 Task: Create a due date automation trigger when advanced on, 2 working days before a card is due add dates with an incomplete due date at 11:00 AM.
Action: Mouse moved to (1158, 93)
Screenshot: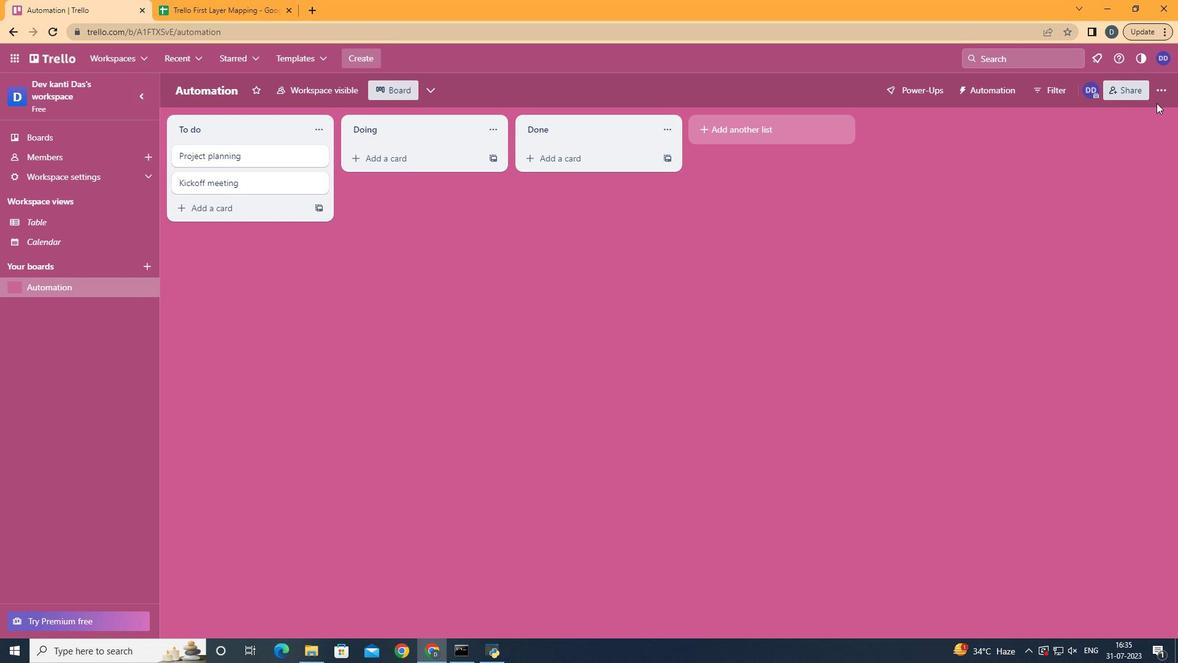 
Action: Mouse pressed left at (1158, 93)
Screenshot: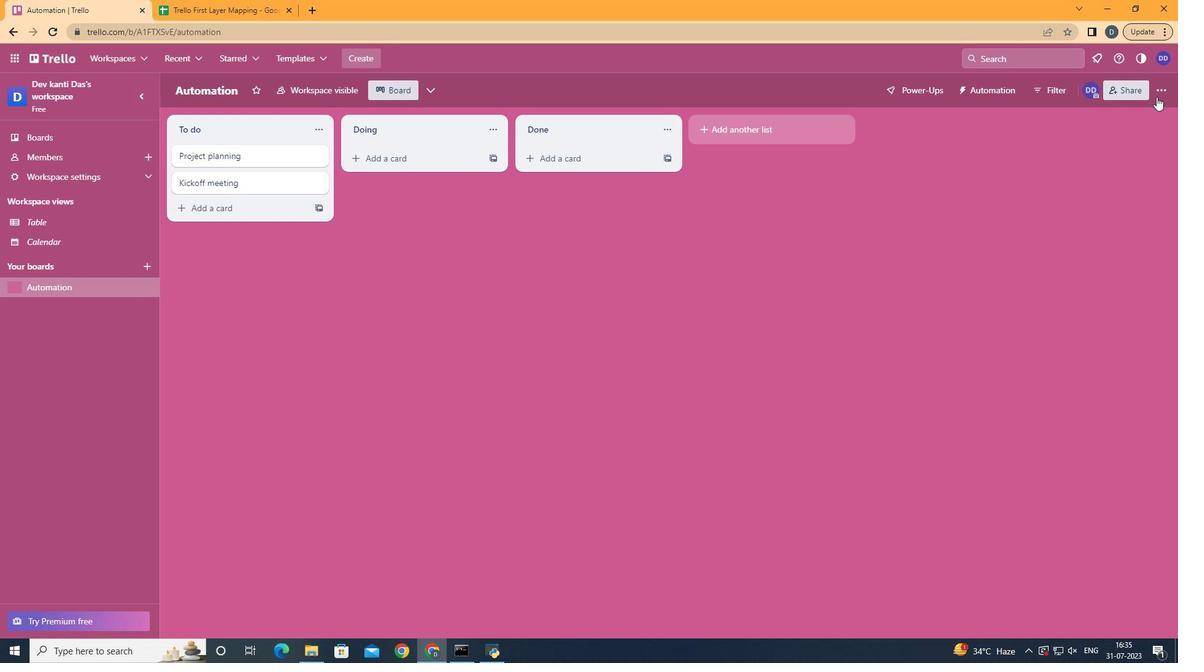 
Action: Mouse moved to (1087, 251)
Screenshot: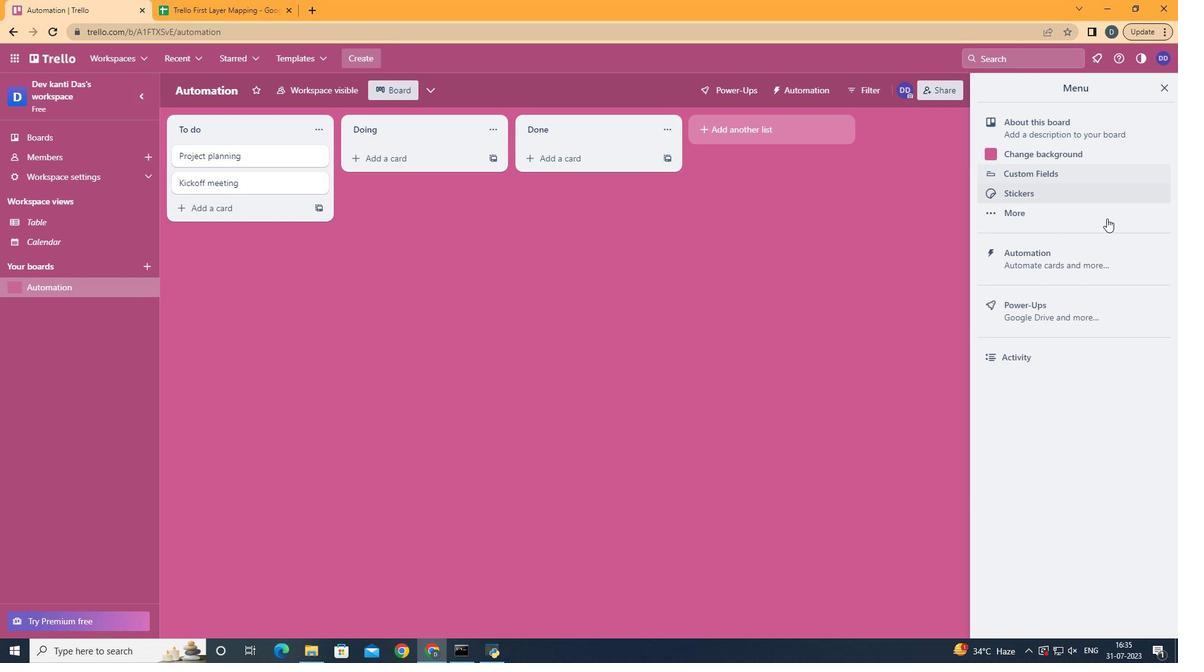 
Action: Mouse pressed left at (1087, 251)
Screenshot: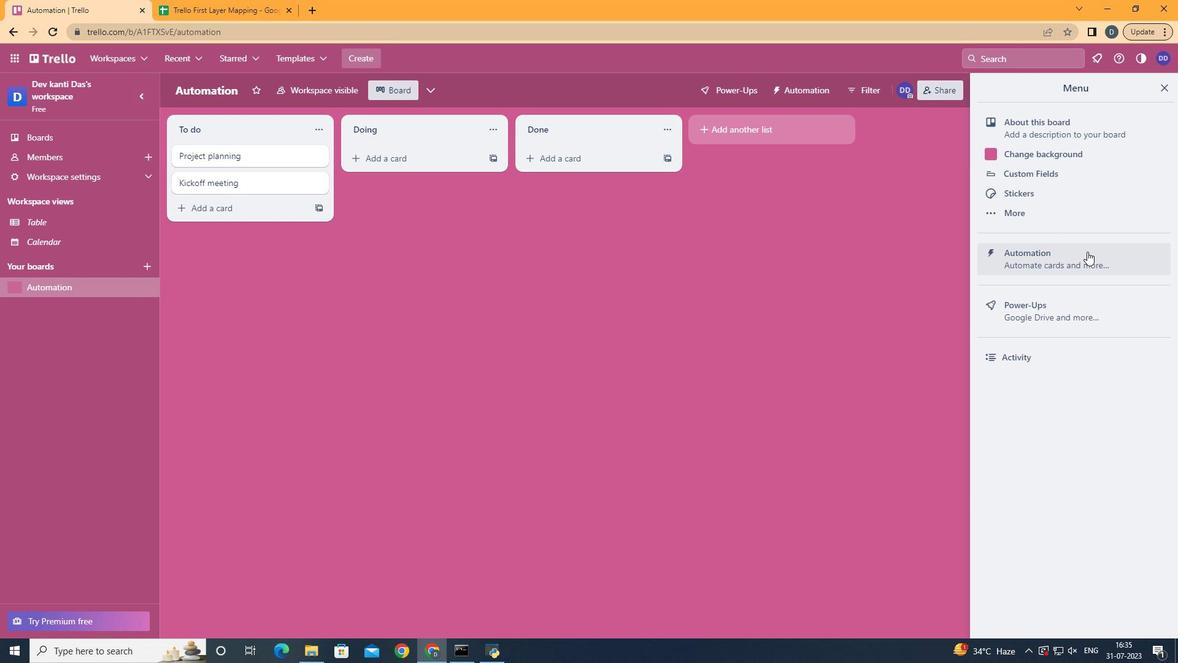 
Action: Mouse moved to (262, 243)
Screenshot: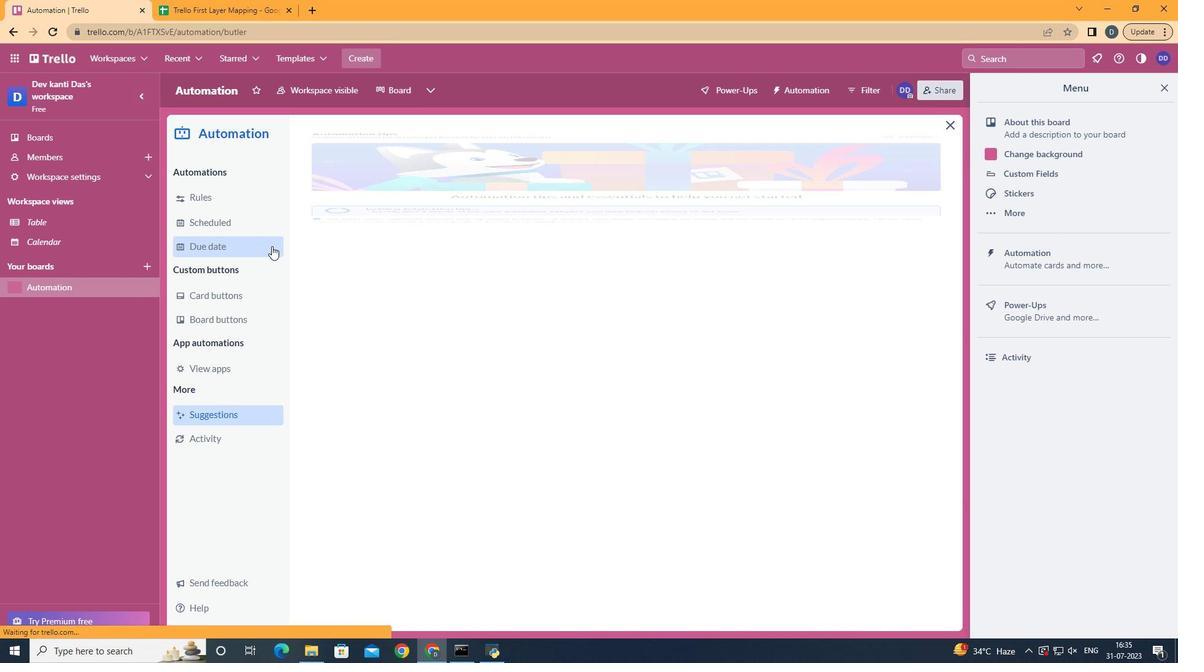 
Action: Mouse pressed left at (262, 243)
Screenshot: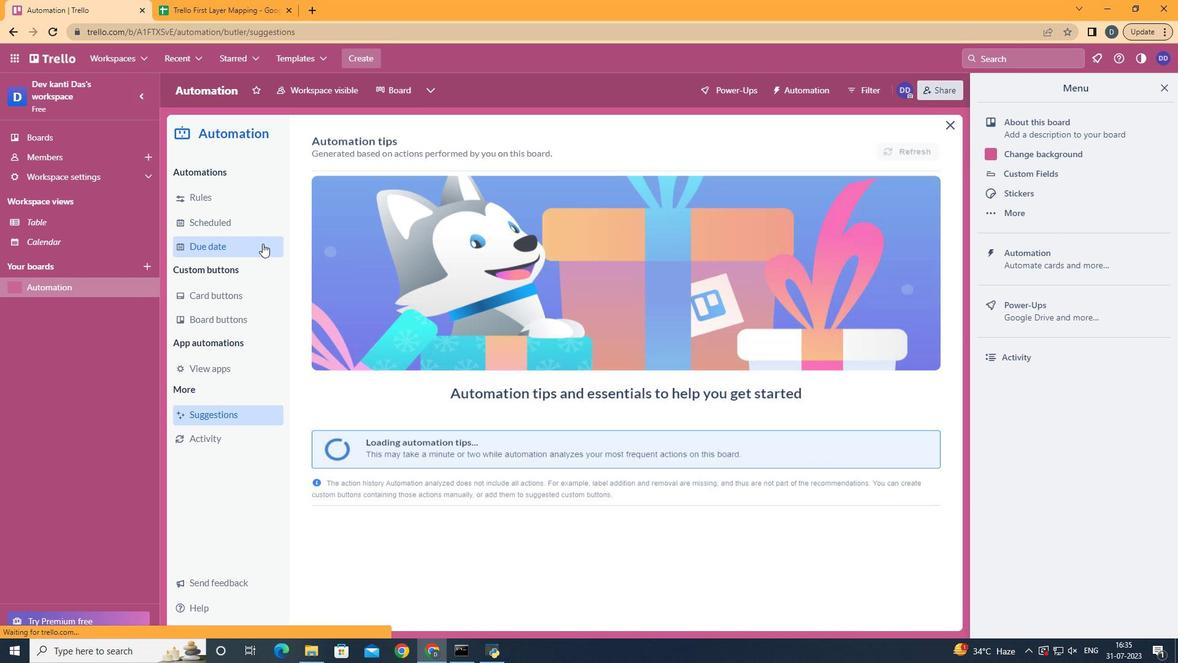 
Action: Mouse moved to (859, 151)
Screenshot: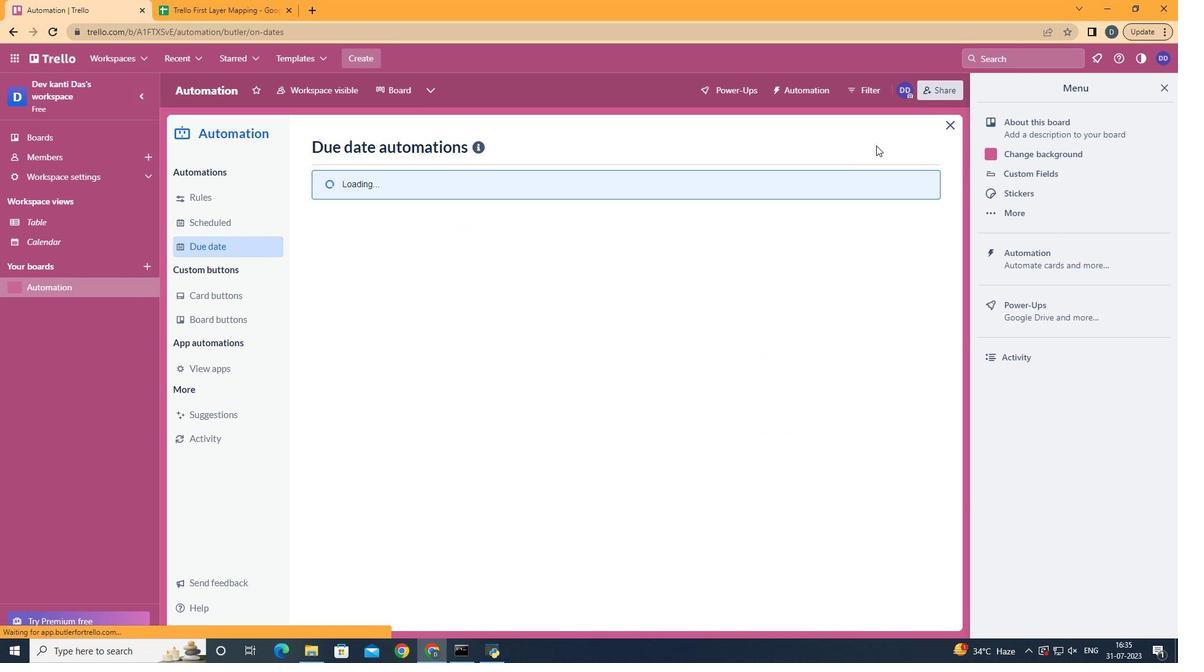 
Action: Mouse pressed left at (859, 151)
Screenshot: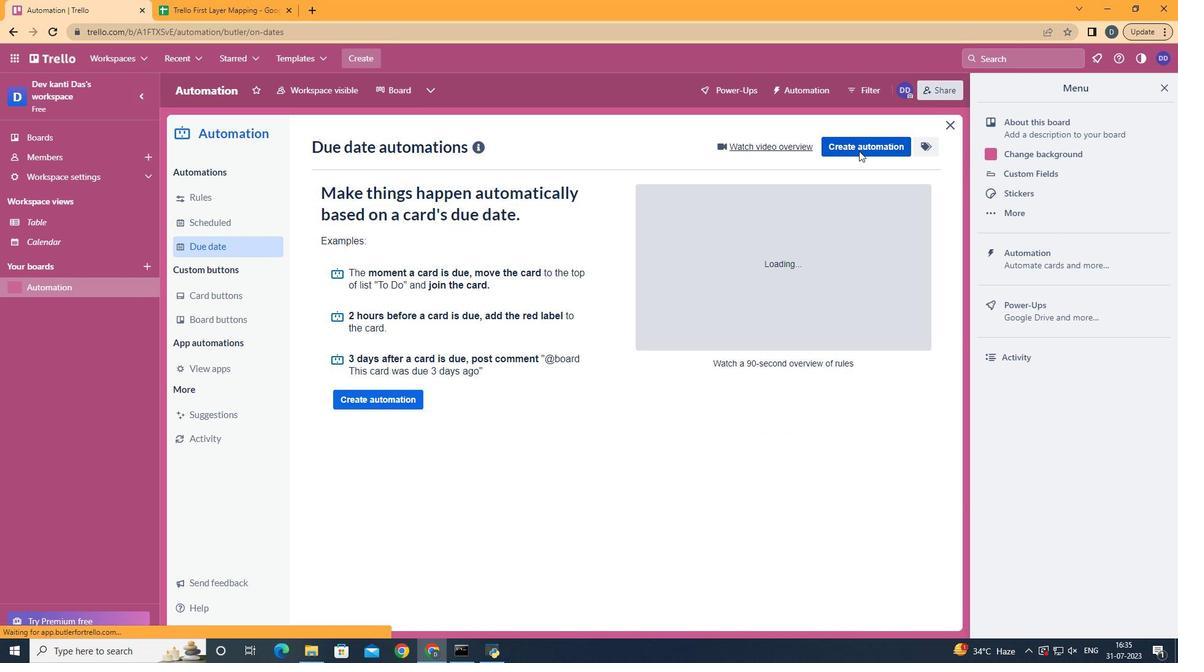
Action: Mouse moved to (661, 267)
Screenshot: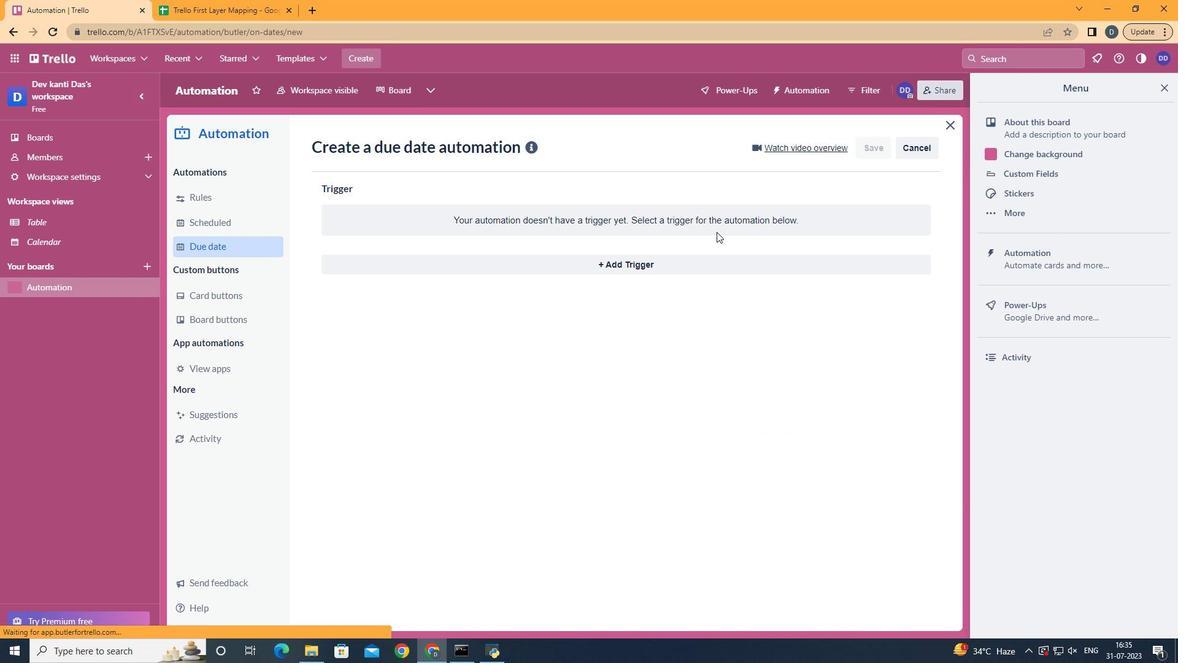 
Action: Mouse pressed left at (661, 267)
Screenshot: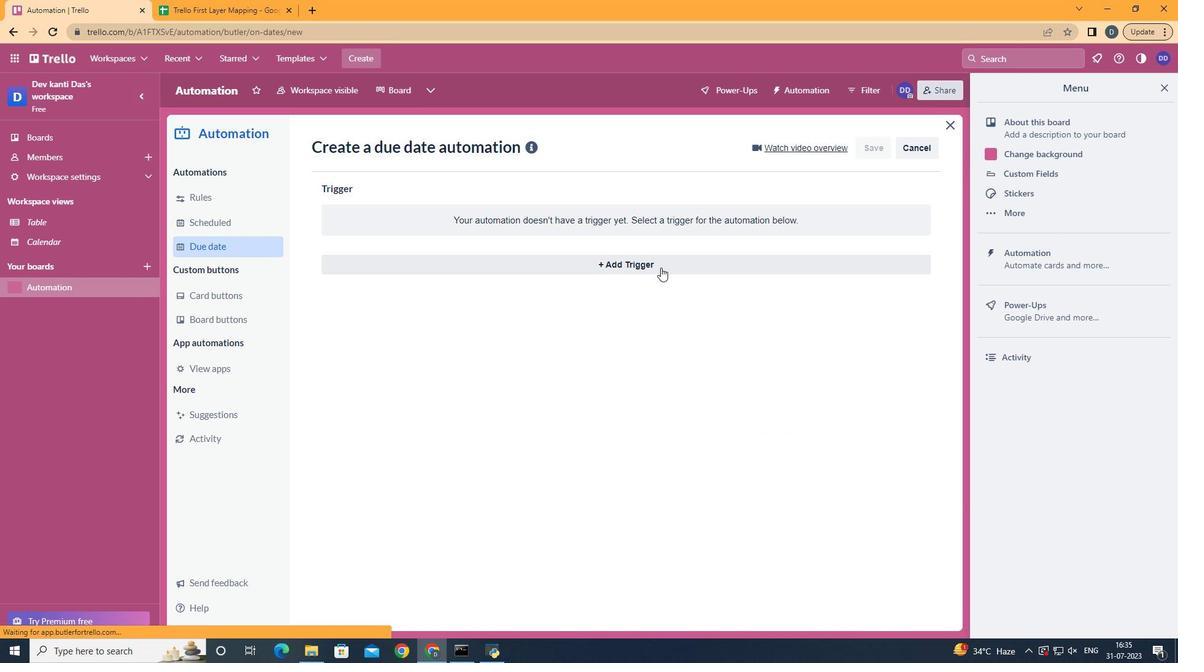 
Action: Mouse moved to (394, 492)
Screenshot: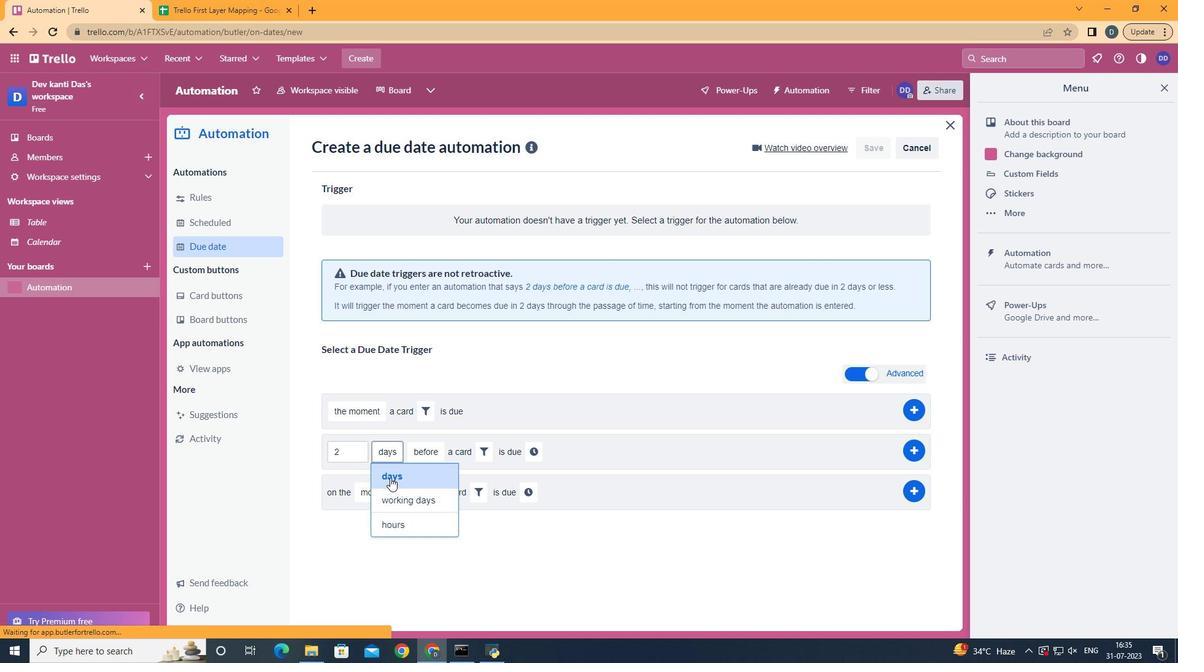 
Action: Mouse pressed left at (394, 492)
Screenshot: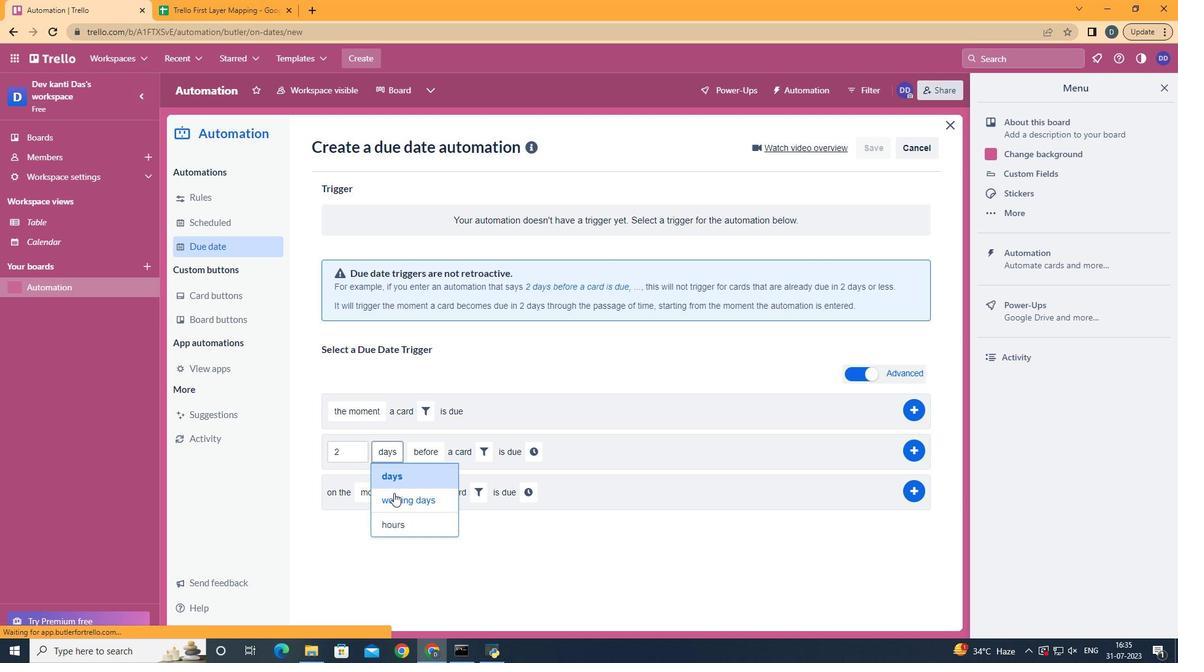 
Action: Mouse moved to (523, 449)
Screenshot: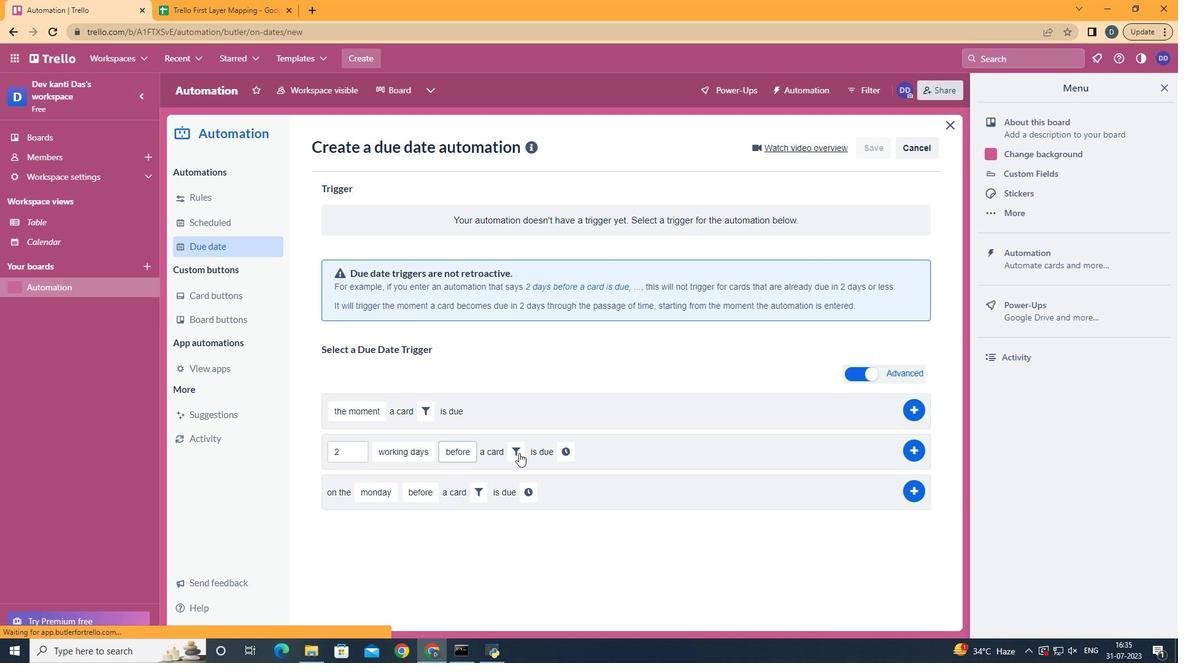 
Action: Mouse pressed left at (523, 449)
Screenshot: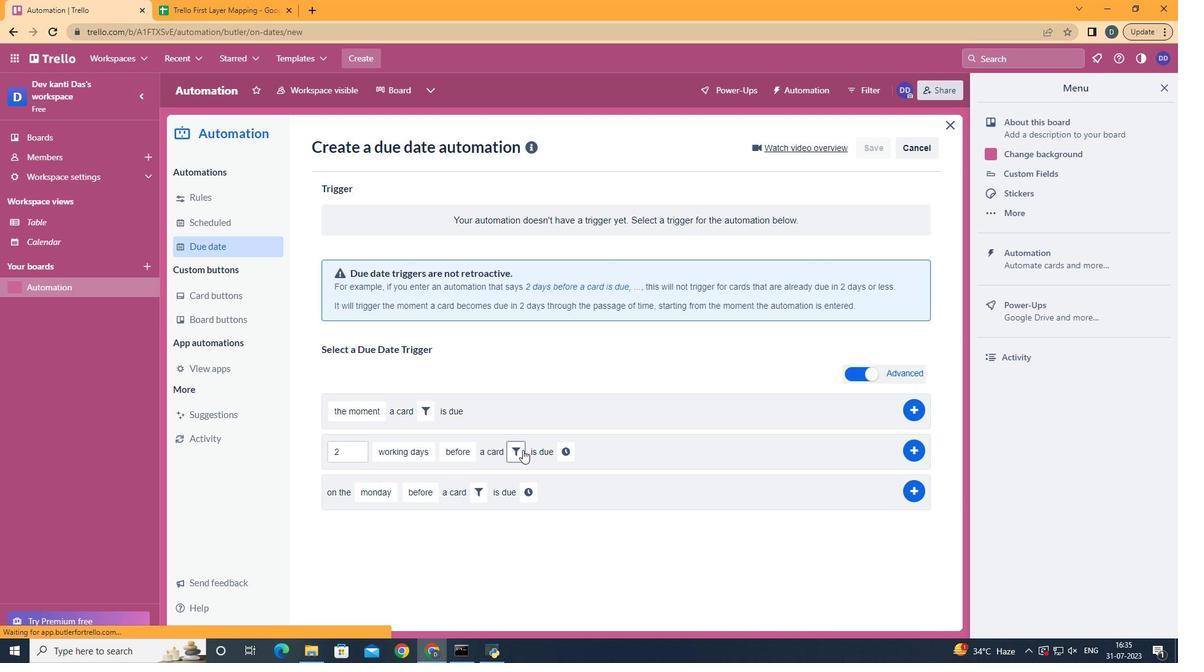 
Action: Mouse moved to (577, 491)
Screenshot: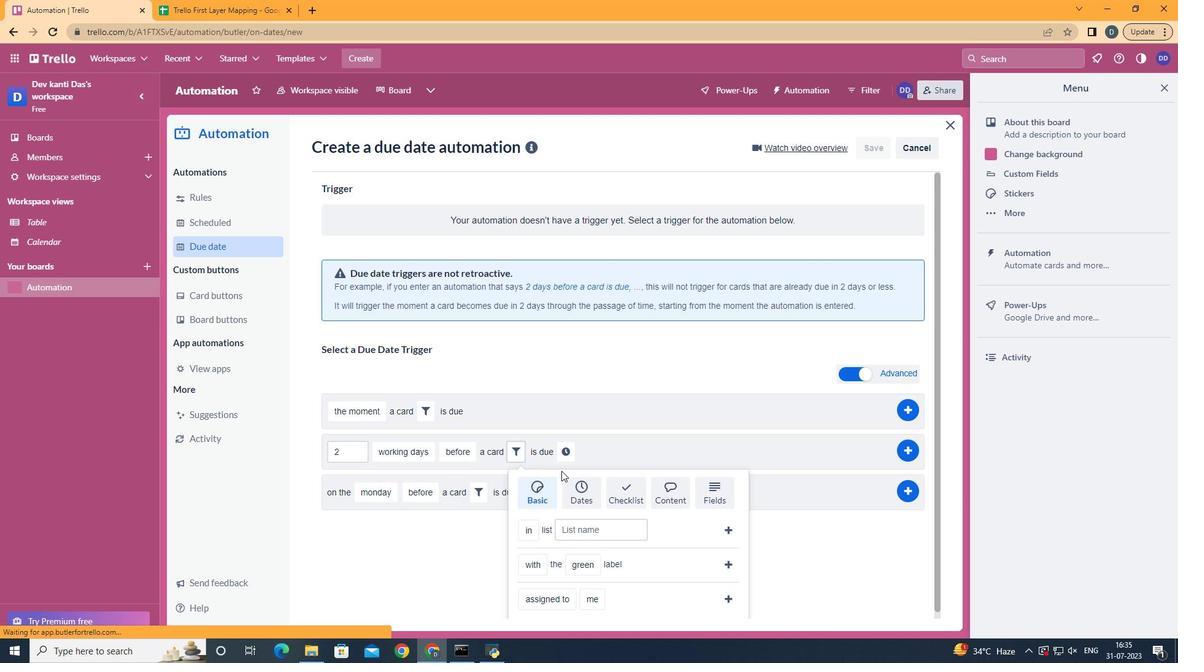 
Action: Mouse pressed left at (577, 491)
Screenshot: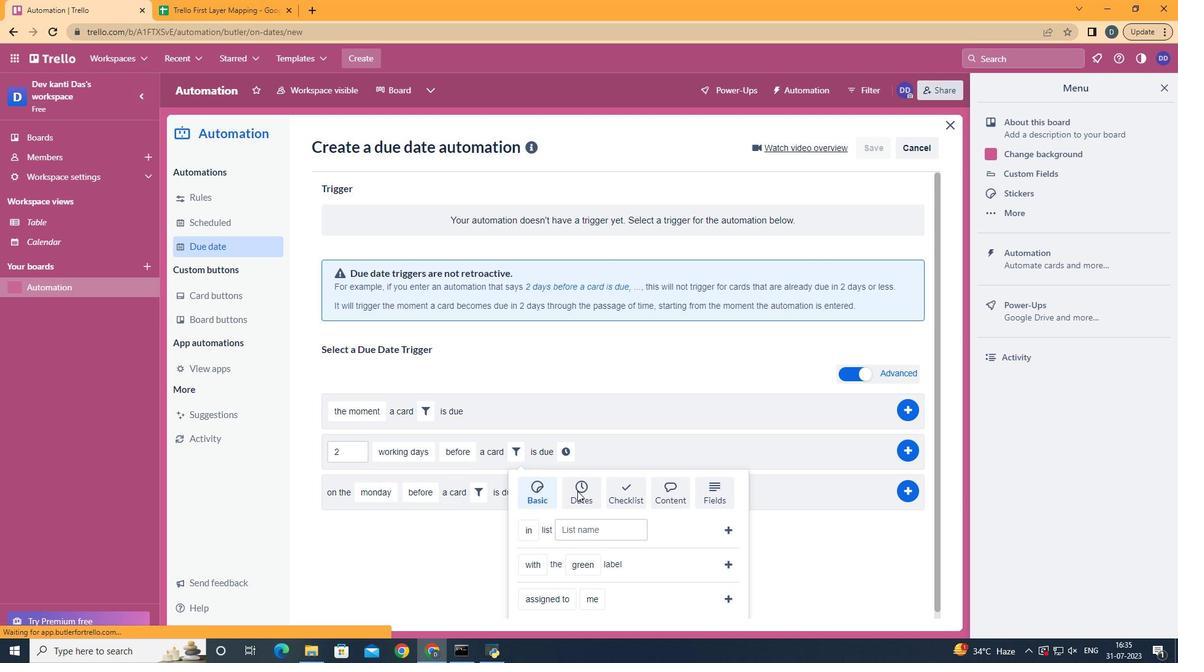 
Action: Mouse moved to (532, 551)
Screenshot: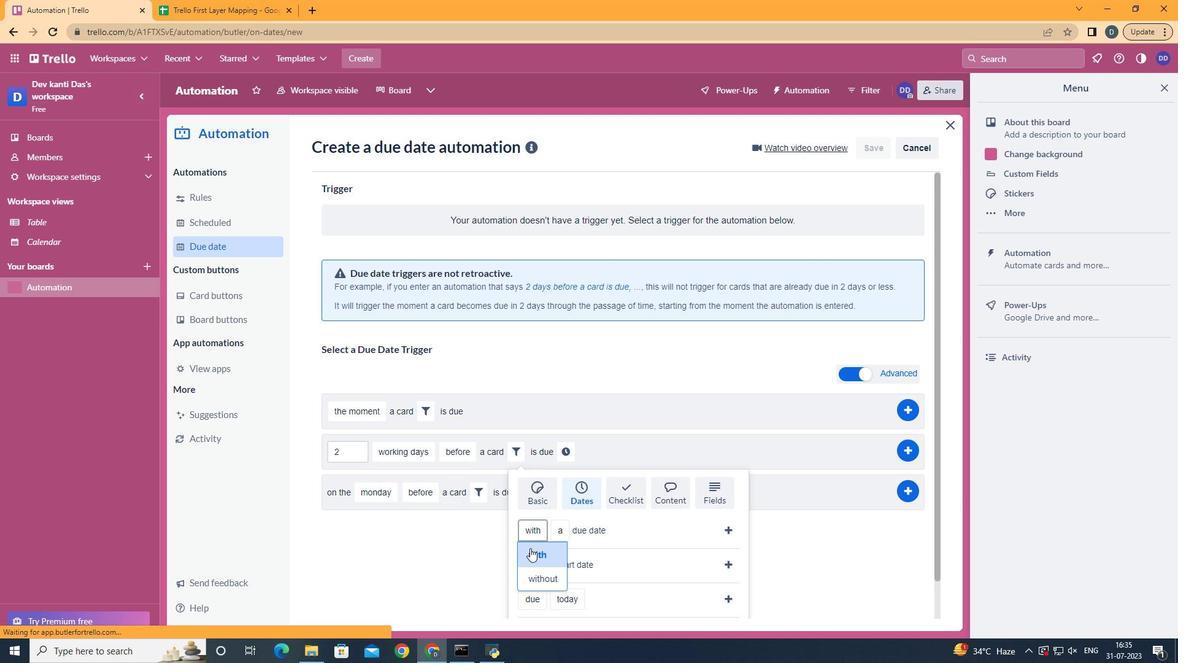 
Action: Mouse pressed left at (532, 551)
Screenshot: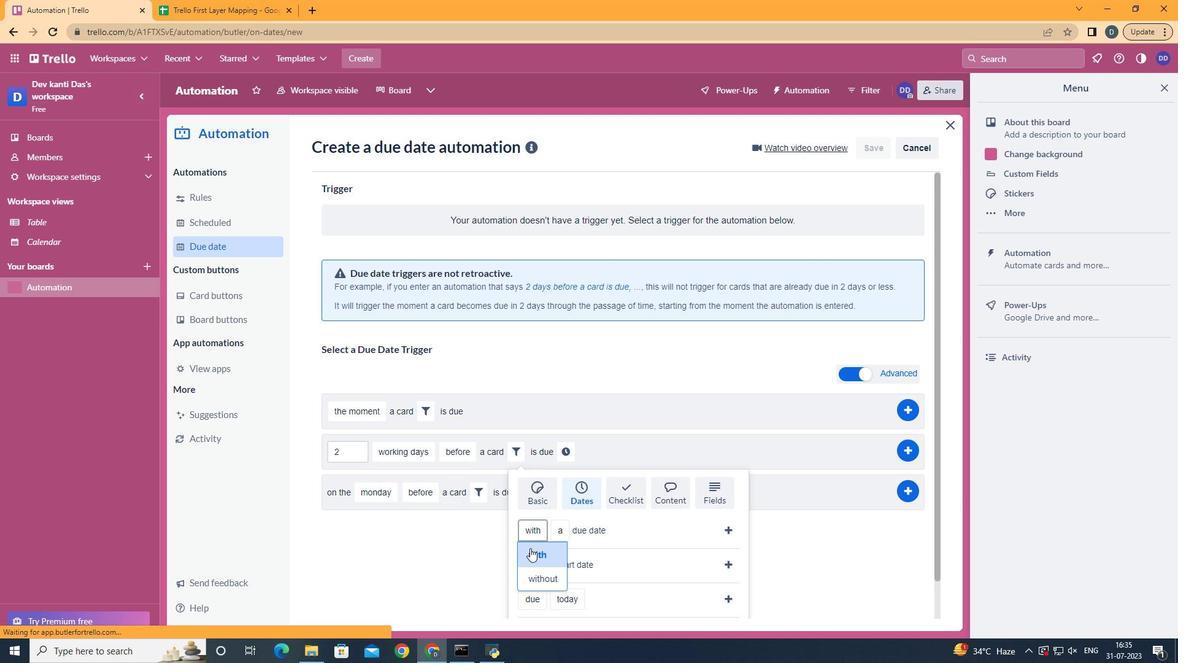 
Action: Mouse moved to (589, 483)
Screenshot: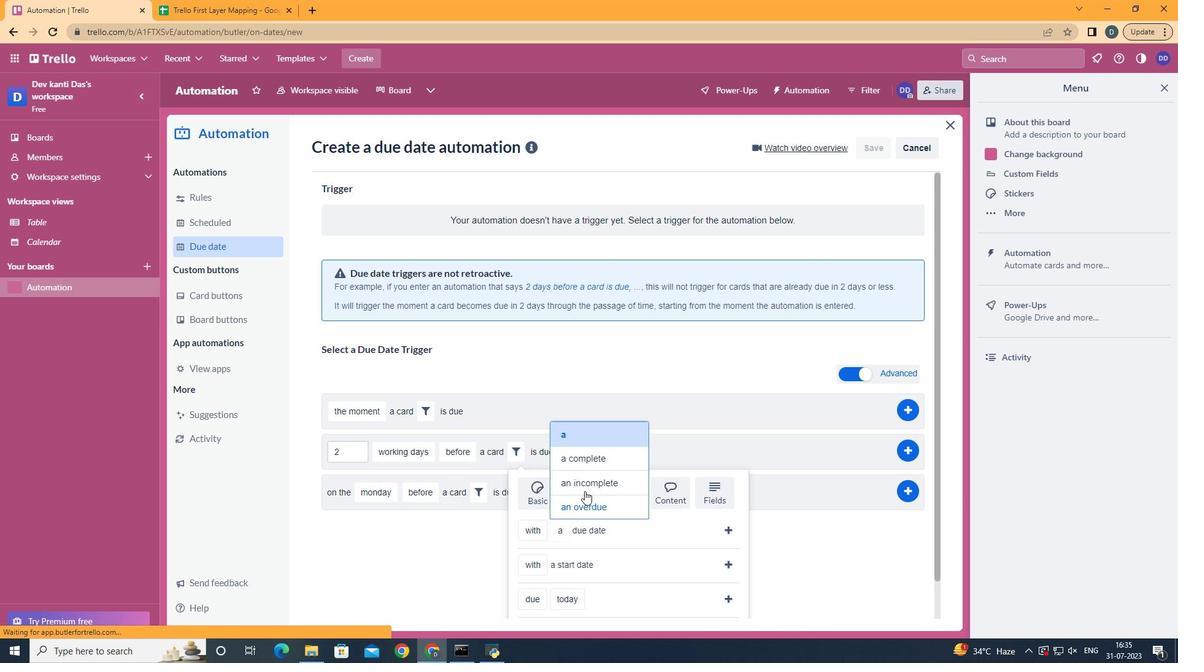 
Action: Mouse pressed left at (589, 483)
Screenshot: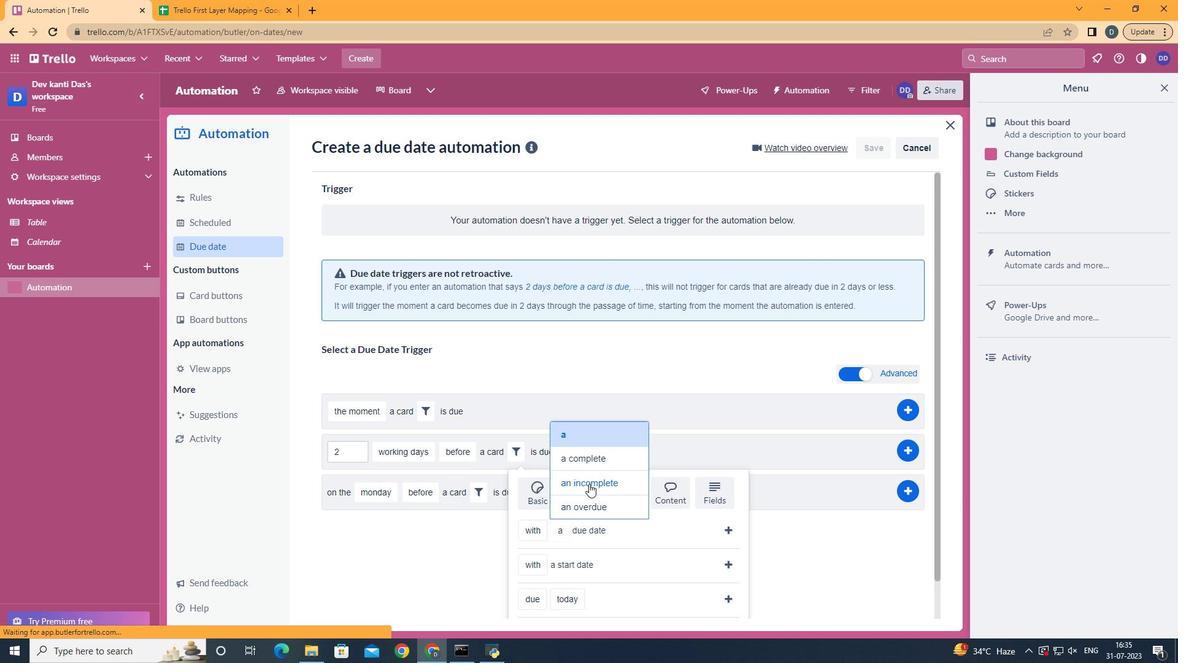 
Action: Mouse moved to (724, 534)
Screenshot: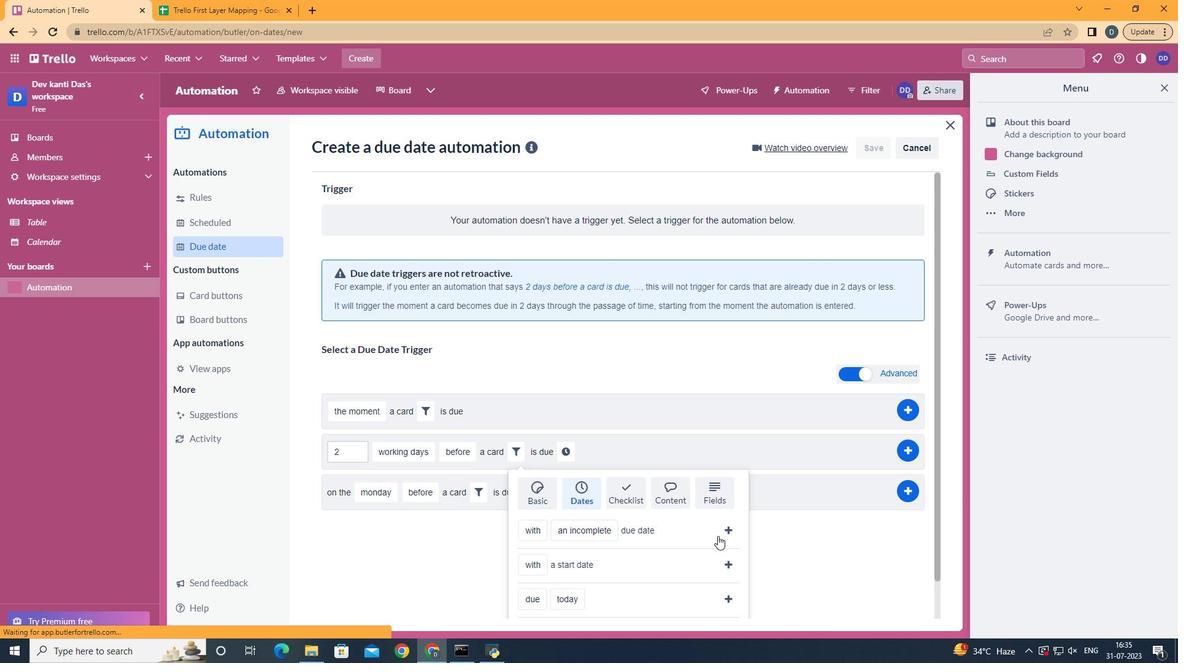 
Action: Mouse pressed left at (724, 534)
Screenshot: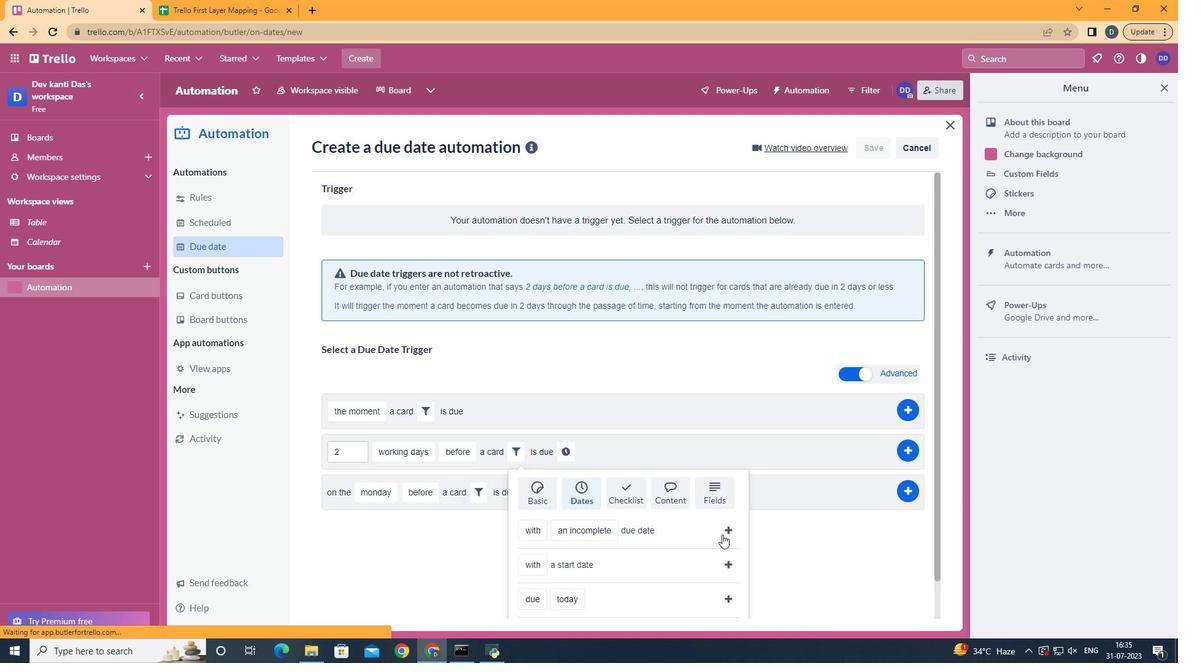 
Action: Mouse moved to (702, 451)
Screenshot: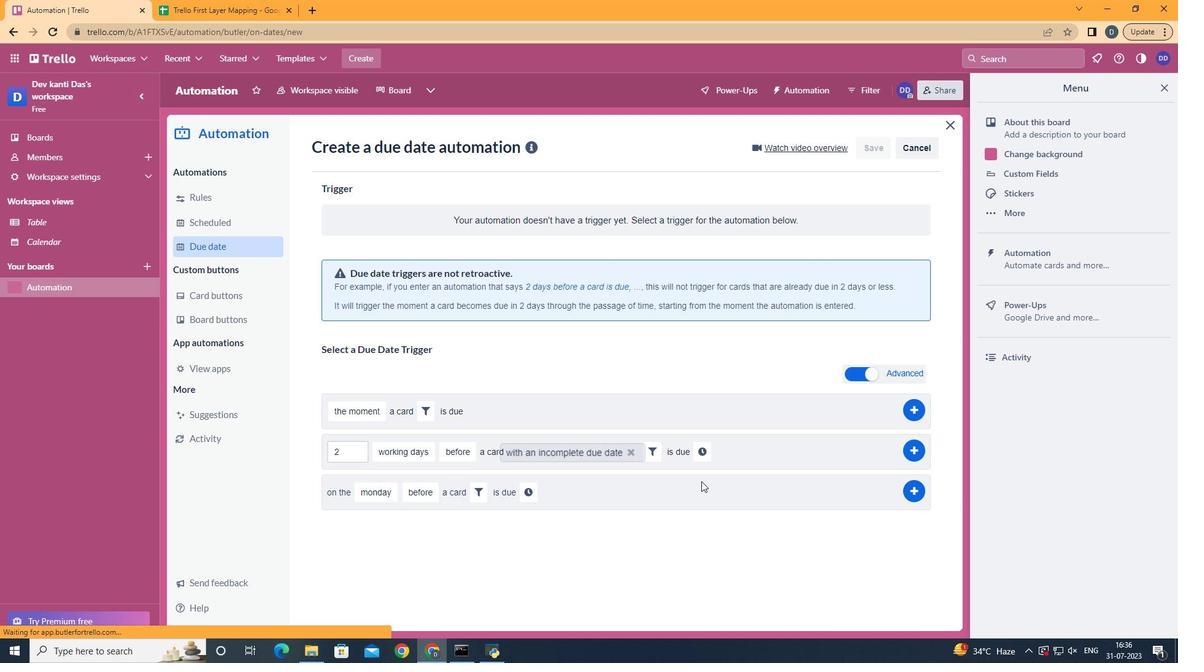 
Action: Mouse pressed left at (702, 451)
Screenshot: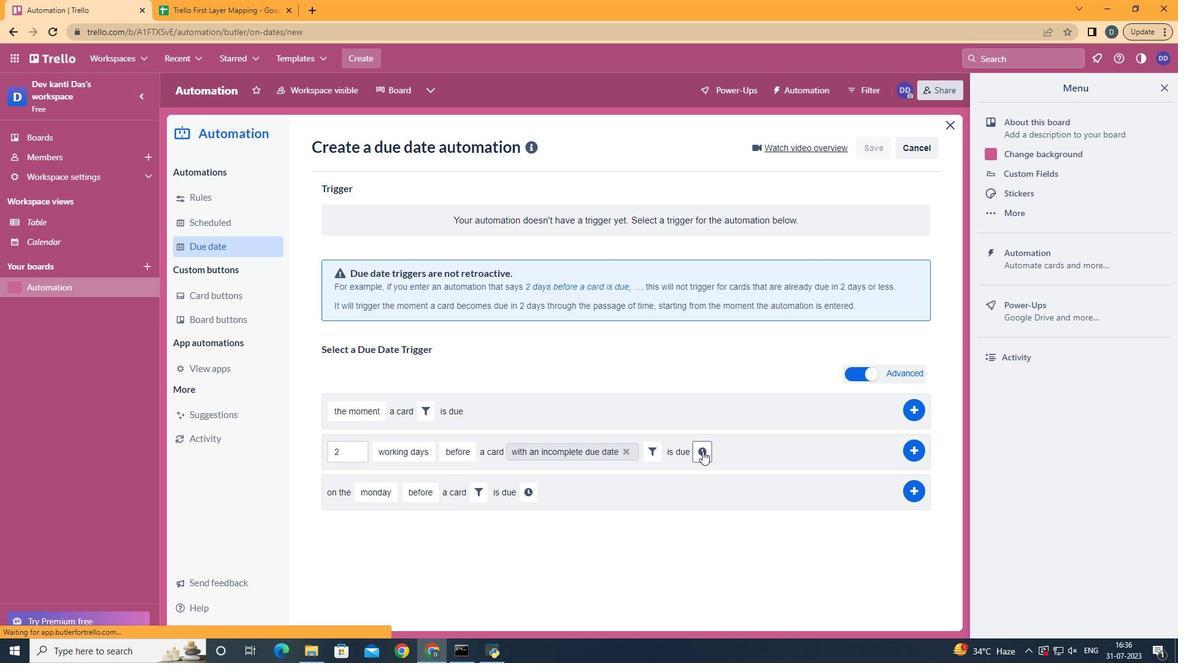 
Action: Mouse moved to (731, 456)
Screenshot: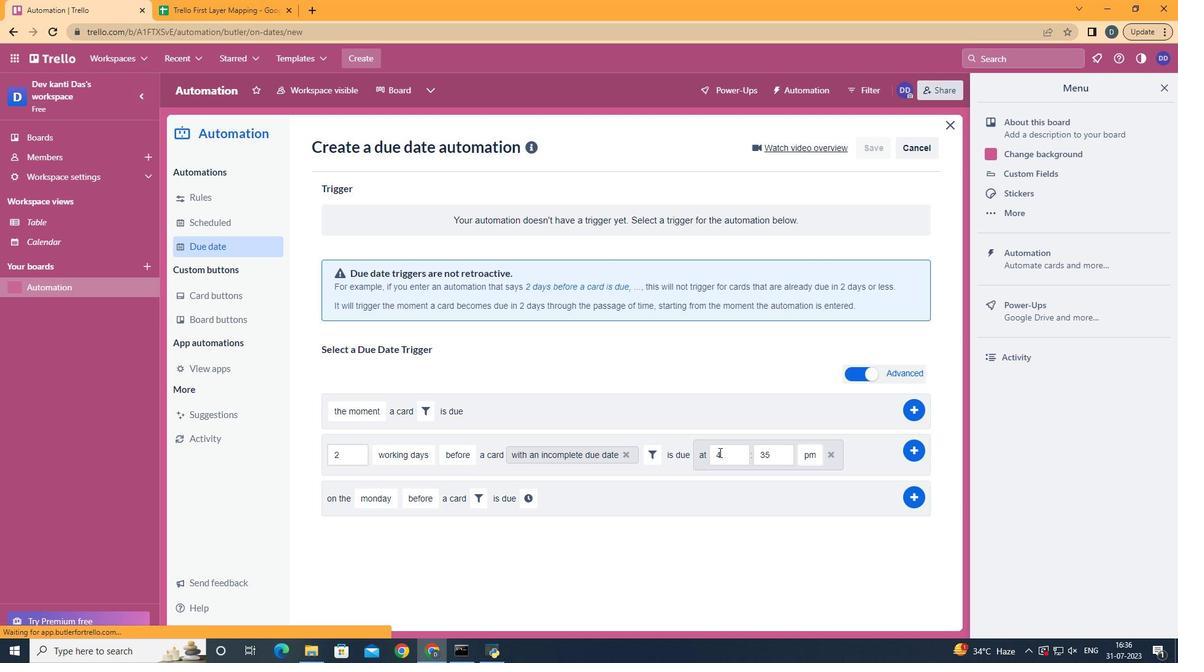 
Action: Mouse pressed left at (731, 456)
Screenshot: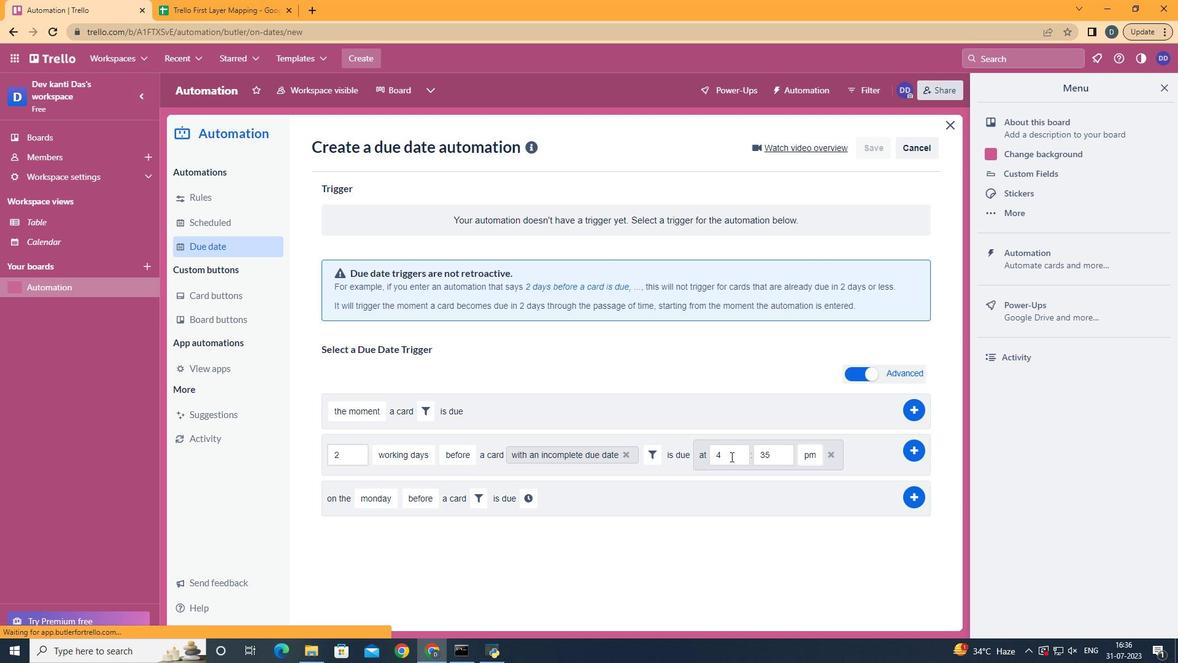 
Action: Key pressed <Key.backspace>11
Screenshot: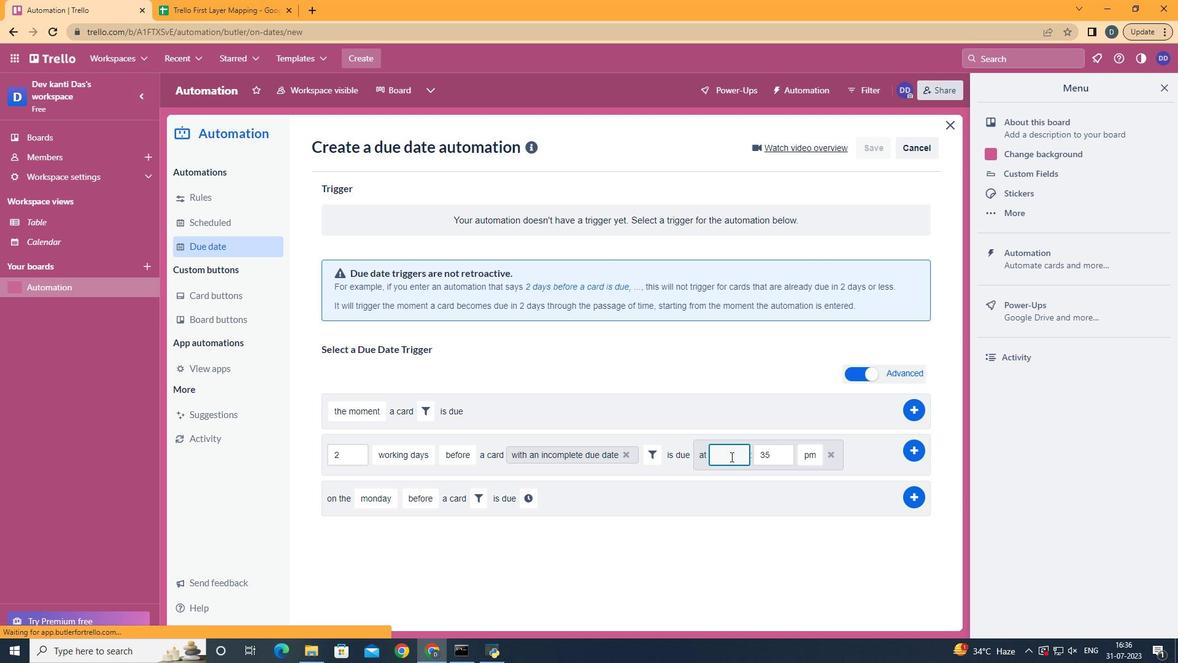 
Action: Mouse moved to (769, 456)
Screenshot: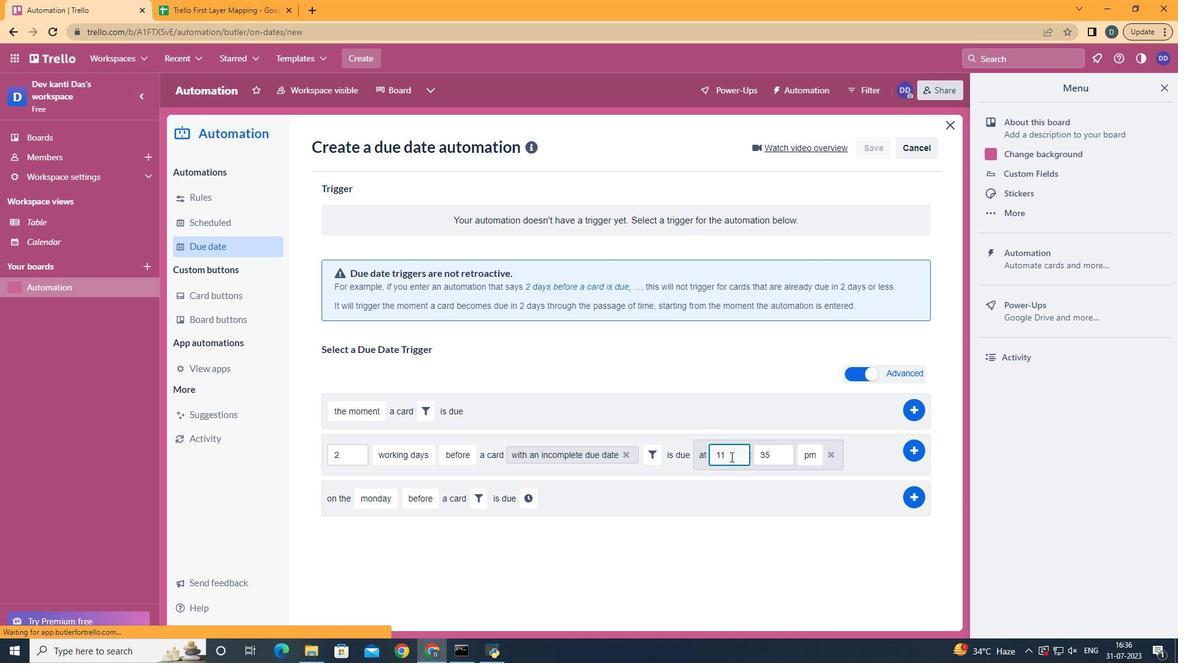 
Action: Mouse pressed left at (769, 456)
Screenshot: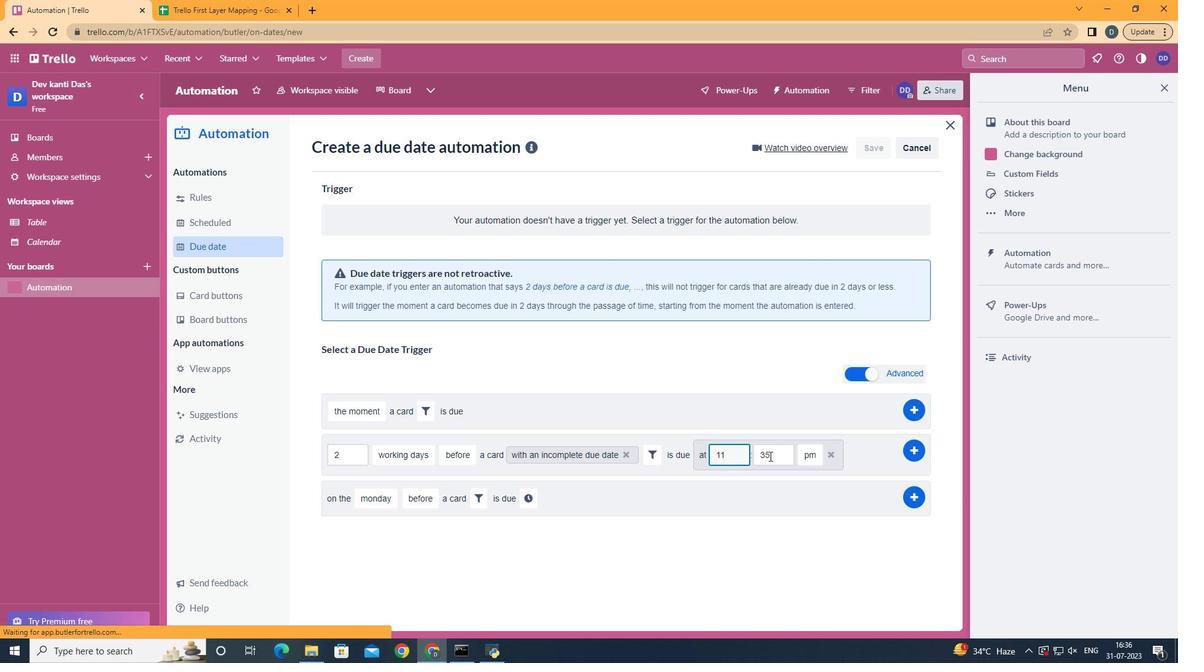 
Action: Key pressed <Key.backspace><Key.backspace>00
Screenshot: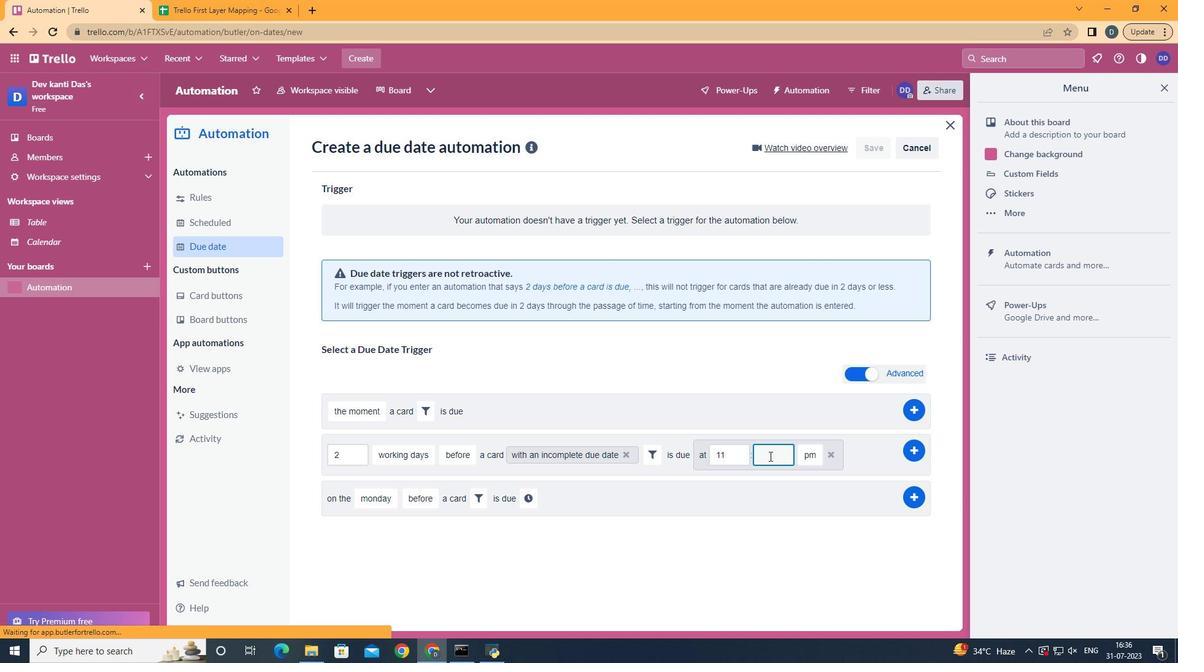 
Action: Mouse moved to (812, 472)
Screenshot: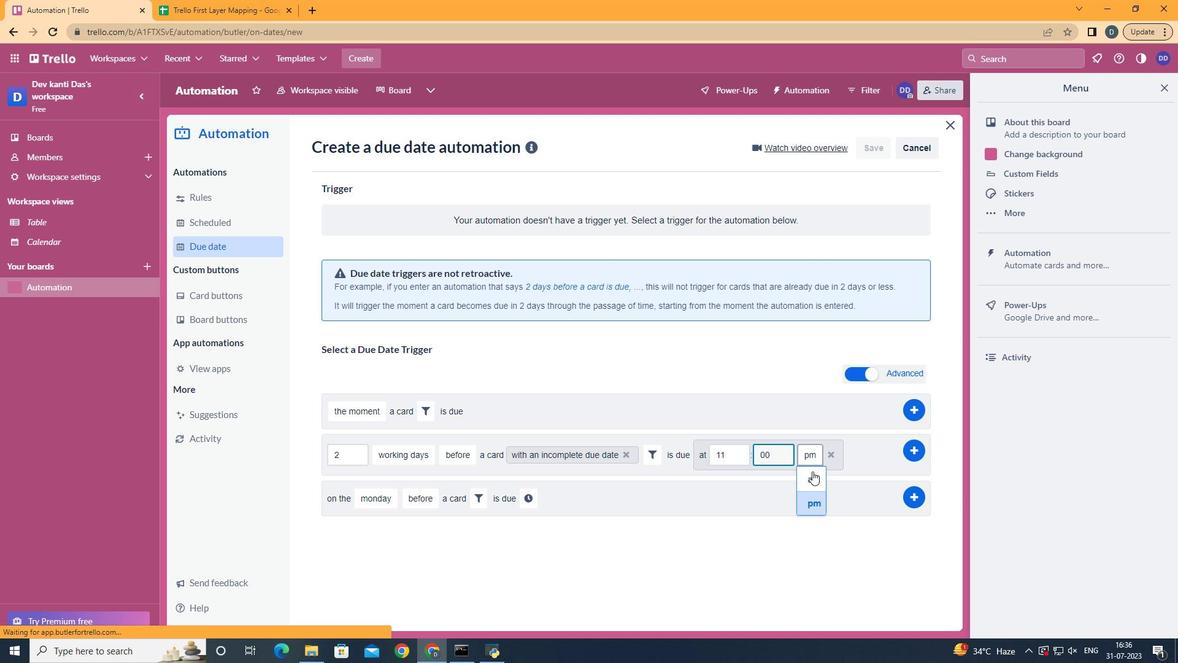 
Action: Mouse pressed left at (812, 472)
Screenshot: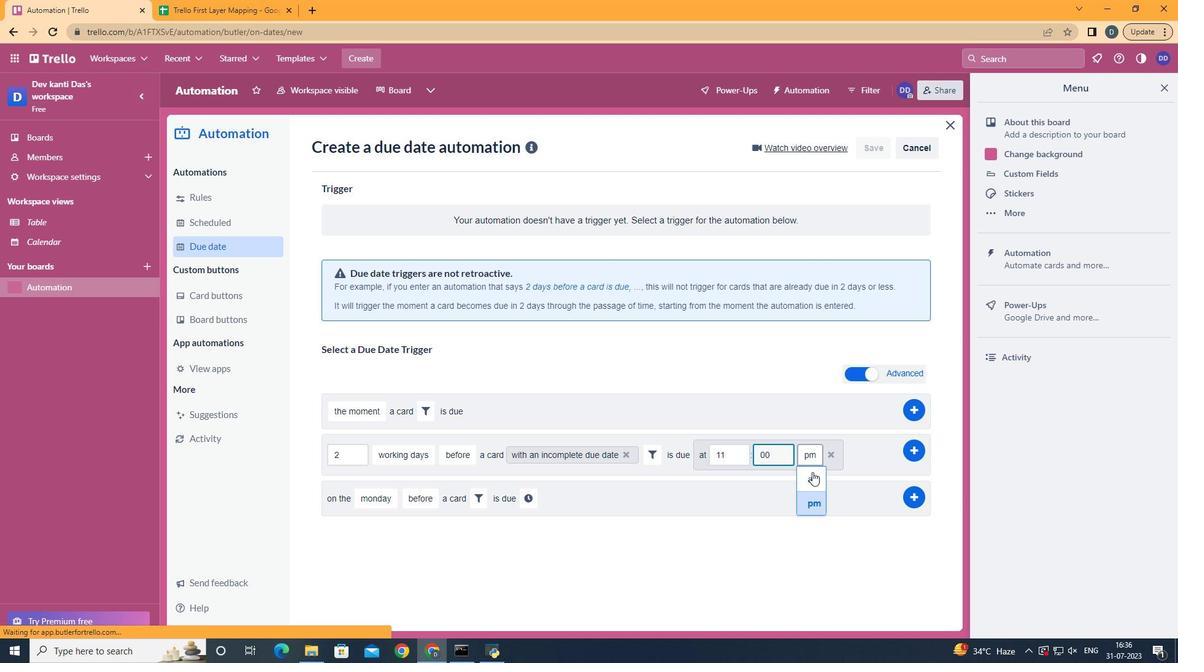 
Action: Mouse moved to (911, 451)
Screenshot: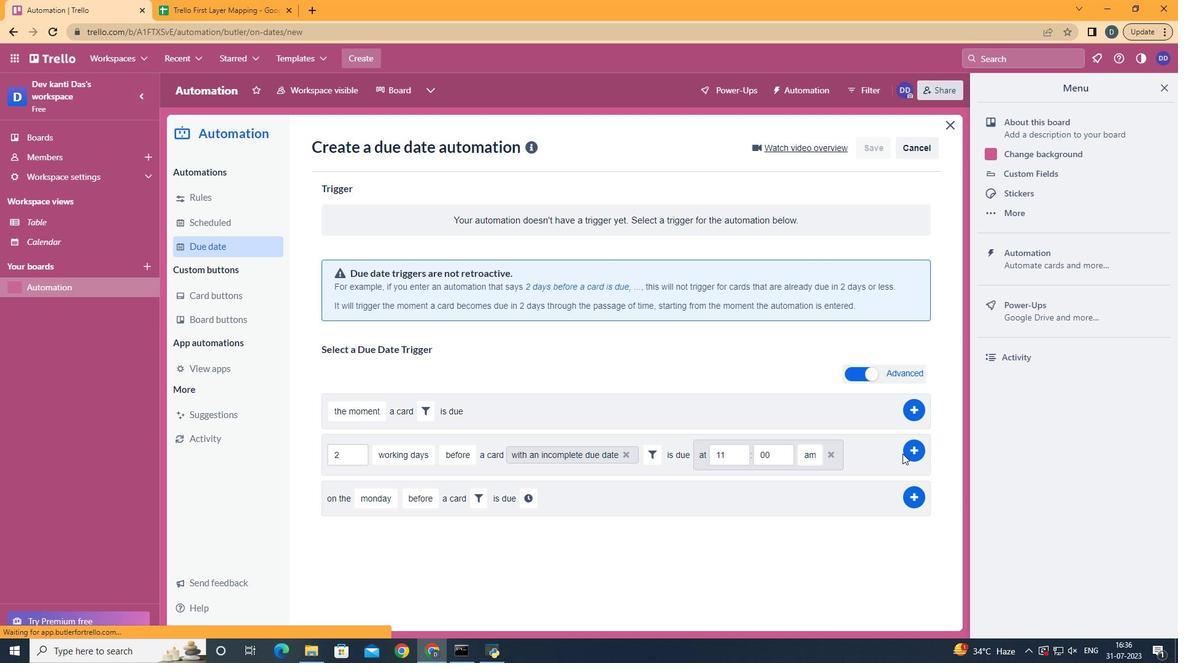 
Action: Mouse pressed left at (911, 451)
Screenshot: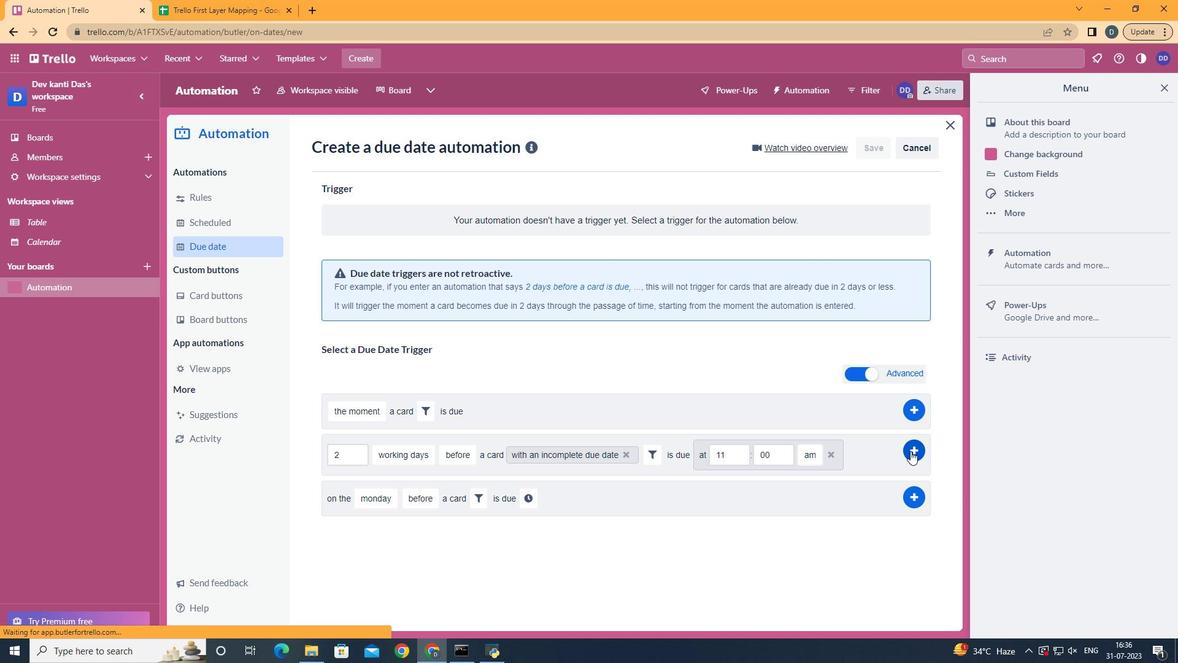 
Action: Mouse moved to (680, 292)
Screenshot: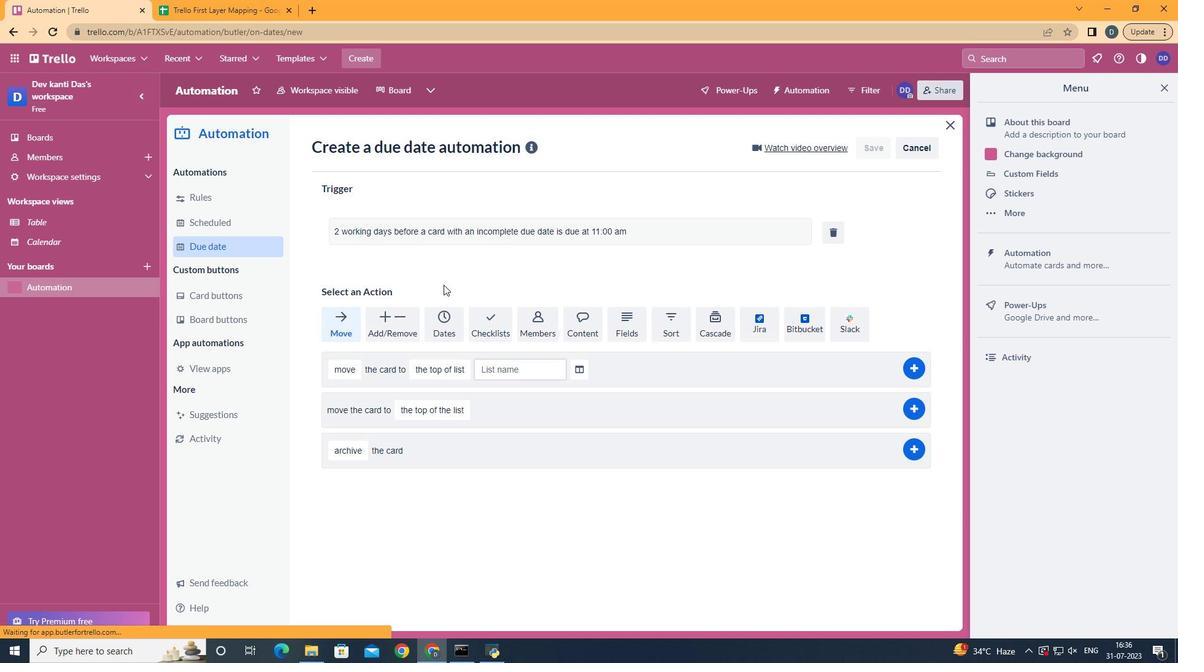 
